 Task: Create Board Email Marketing Platforms and Tools to Workspace Accounting and Bookkeeping Services. Create Board Employee Recognition and Rewards Programs to Workspace Accounting and Bookkeeping Services. Create Board Brand Voice Development and Brand Tone of Voice Guidelines Creation to Workspace Accounting and Bookkeeping Services
Action: Mouse moved to (442, 74)
Screenshot: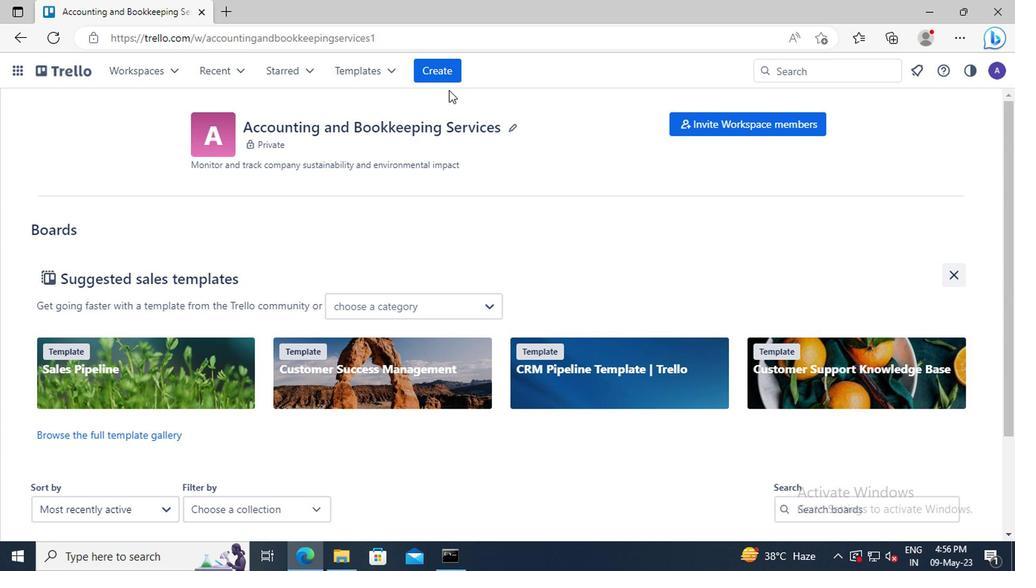
Action: Mouse pressed left at (442, 74)
Screenshot: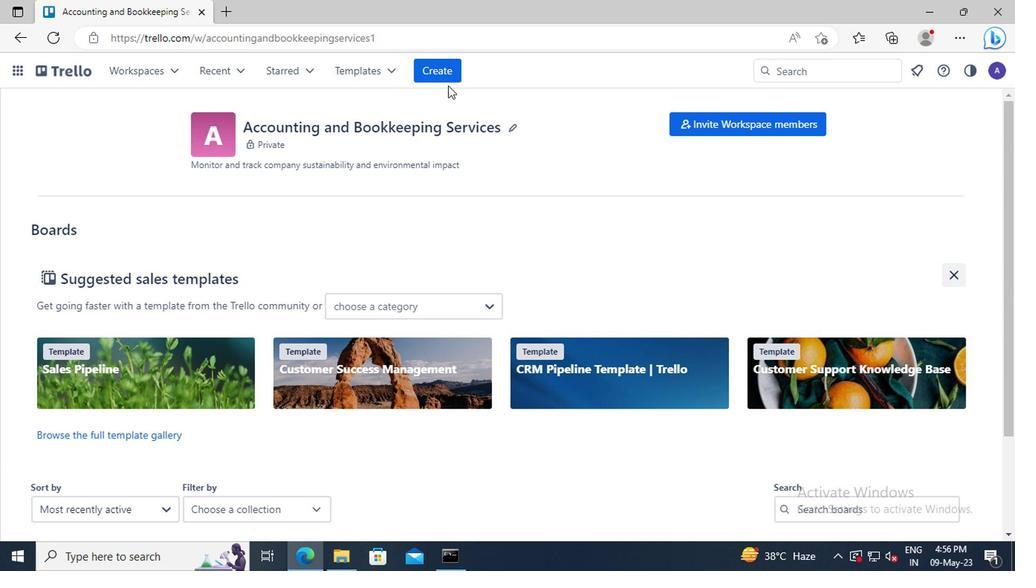 
Action: Mouse moved to (462, 125)
Screenshot: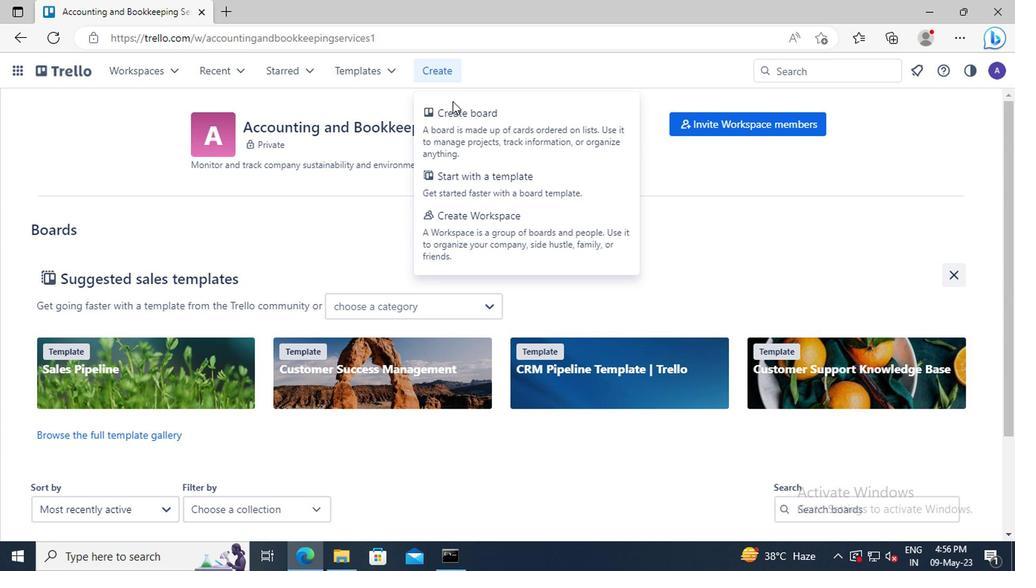 
Action: Mouse pressed left at (462, 125)
Screenshot: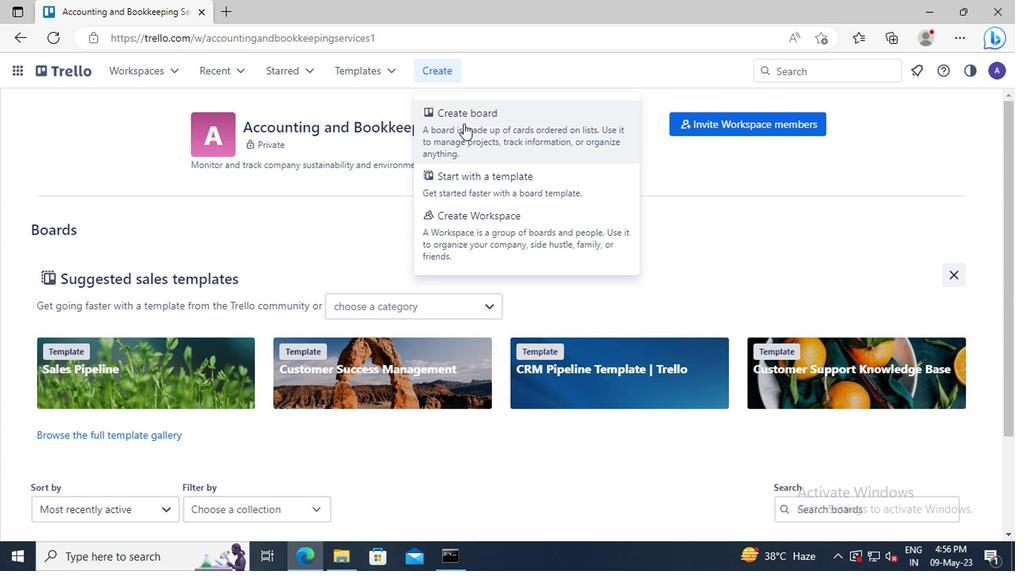 
Action: Mouse moved to (467, 345)
Screenshot: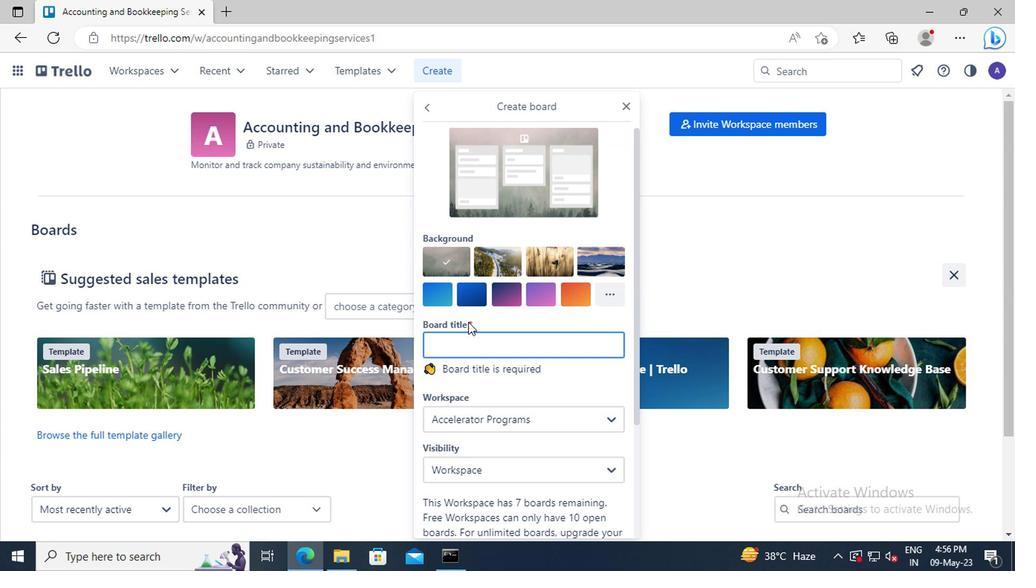 
Action: Mouse pressed left at (467, 345)
Screenshot: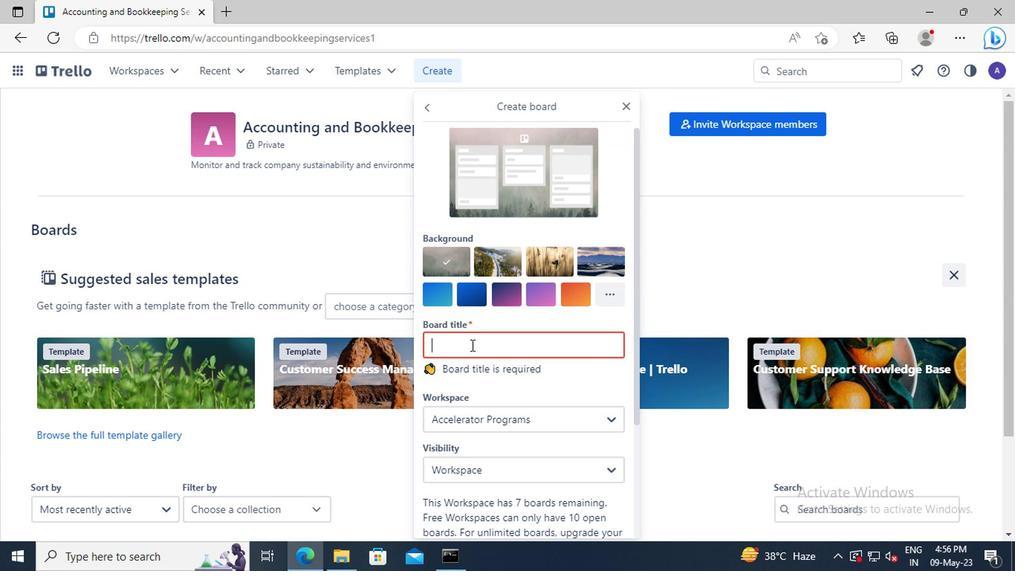 
Action: Key pressed <Key.shift>EMAIL<Key.space><Key.shift>MARKETING<Key.space><Key.shift>PLATFORMS<Key.space>AND<Key.space><Key.shift>TOOLS
Screenshot: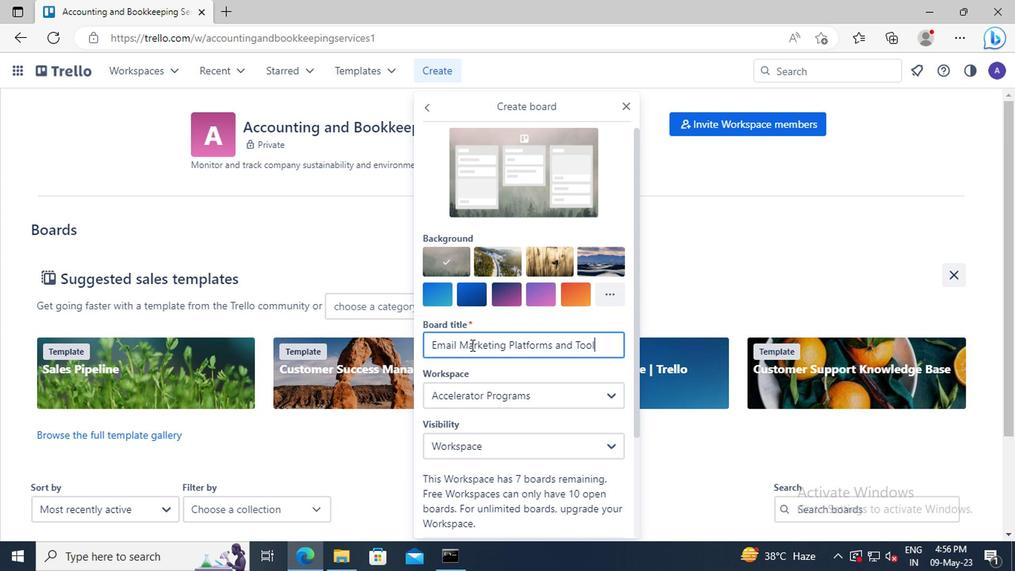 
Action: Mouse moved to (491, 395)
Screenshot: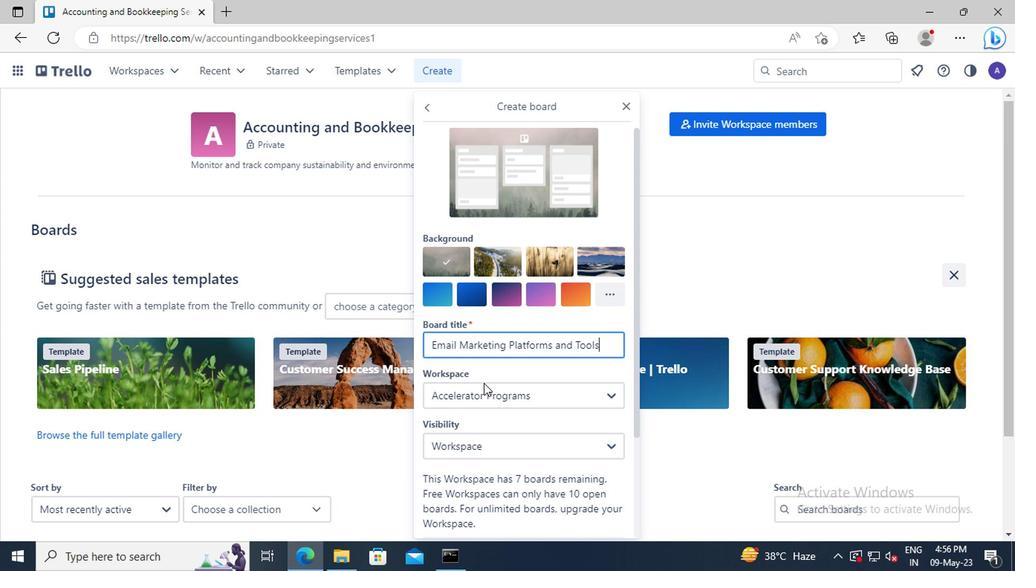 
Action: Mouse pressed left at (491, 395)
Screenshot: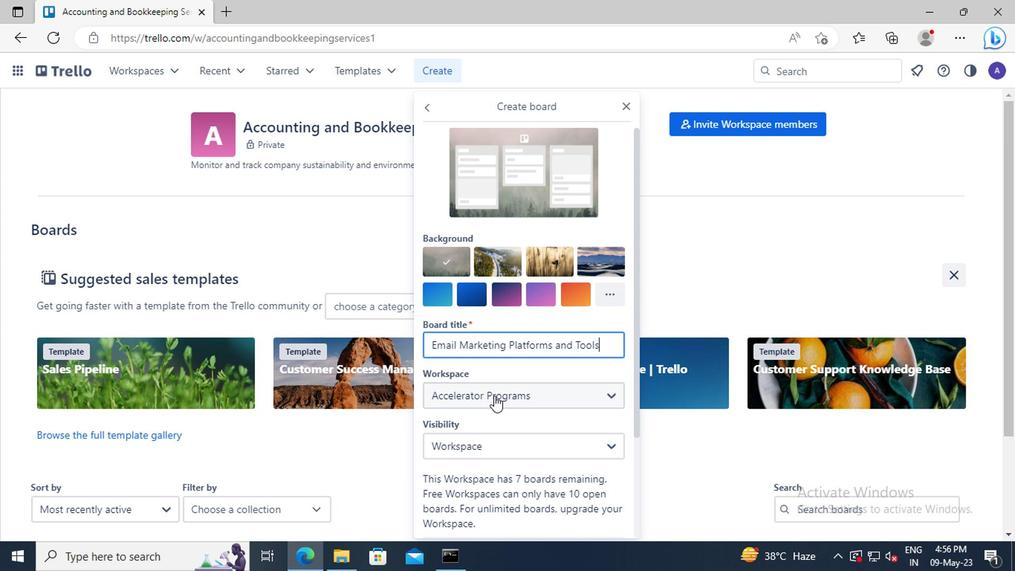 
Action: Mouse moved to (508, 457)
Screenshot: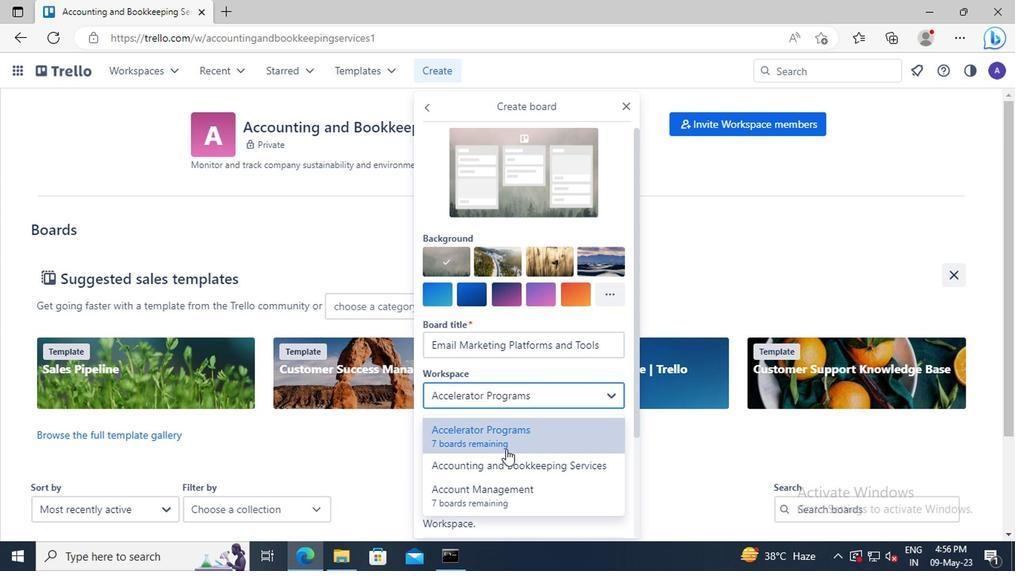 
Action: Mouse pressed left at (508, 457)
Screenshot: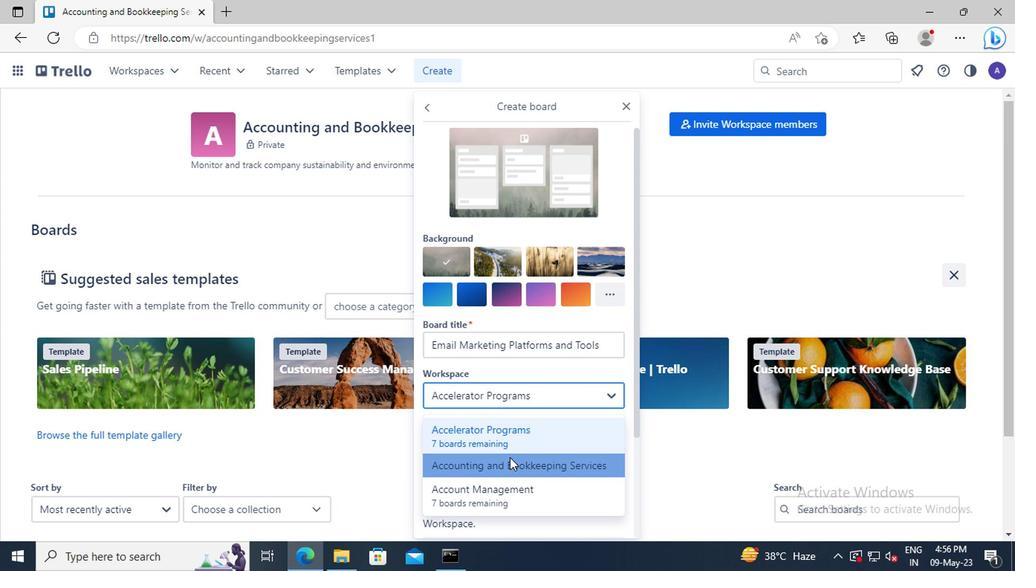 
Action: Mouse moved to (515, 480)
Screenshot: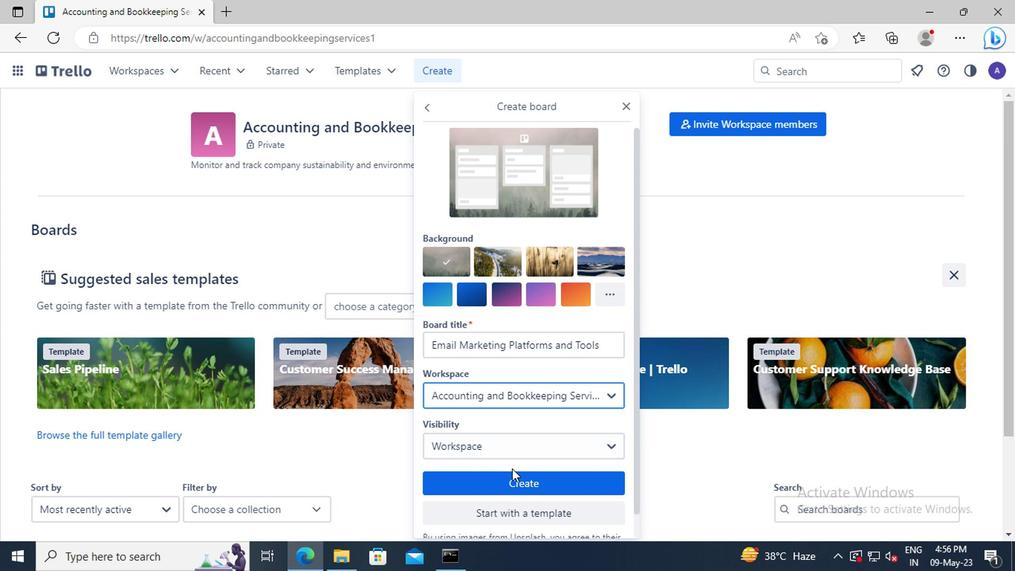 
Action: Mouse pressed left at (515, 480)
Screenshot: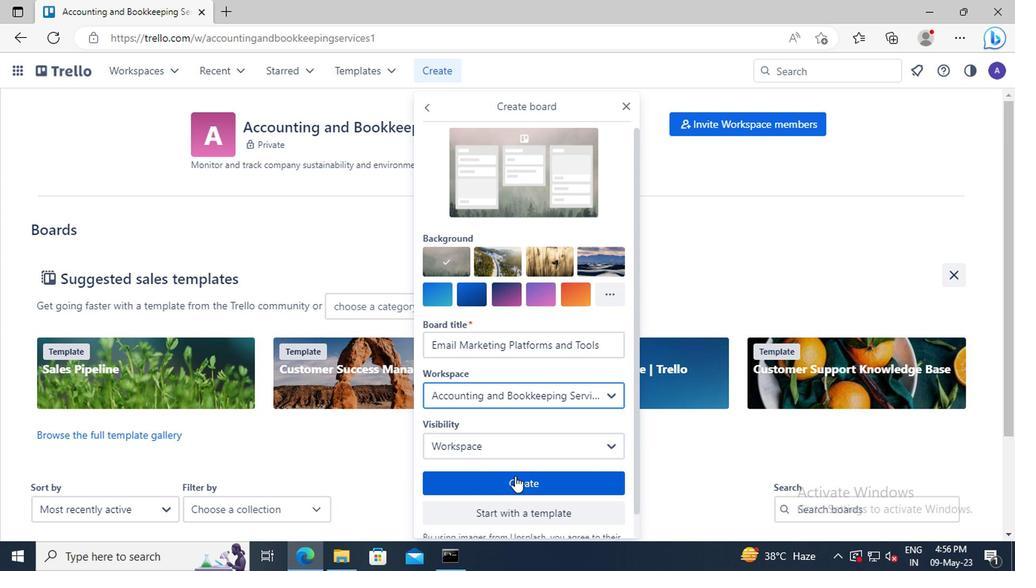 
Action: Mouse moved to (437, 66)
Screenshot: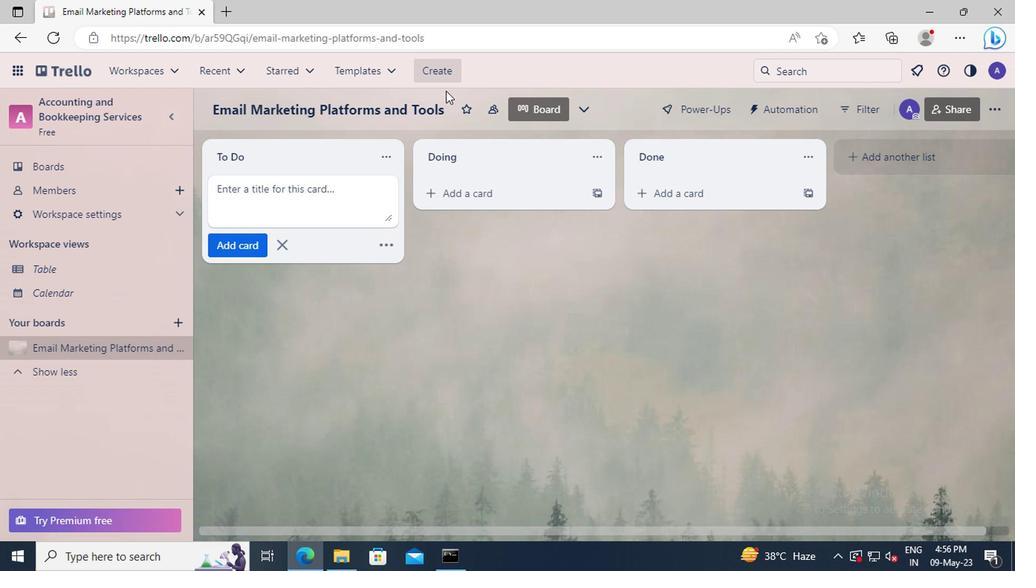 
Action: Mouse pressed left at (437, 66)
Screenshot: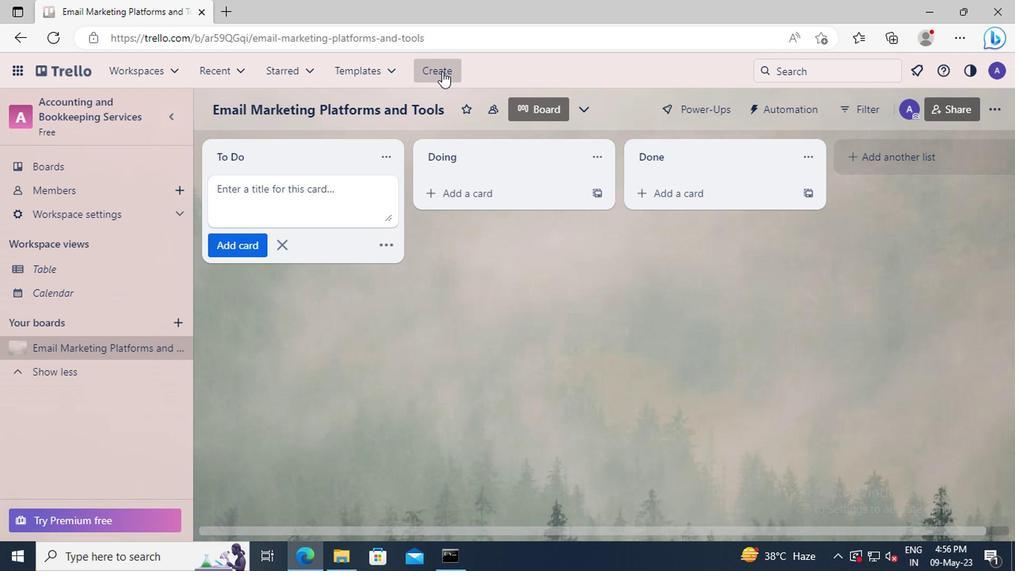 
Action: Mouse moved to (468, 124)
Screenshot: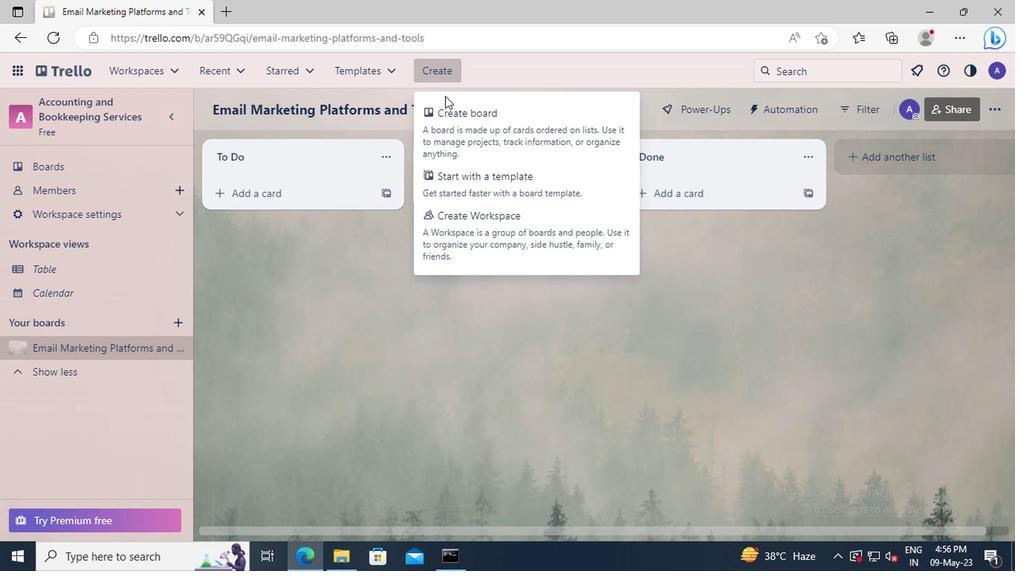 
Action: Mouse pressed left at (468, 124)
Screenshot: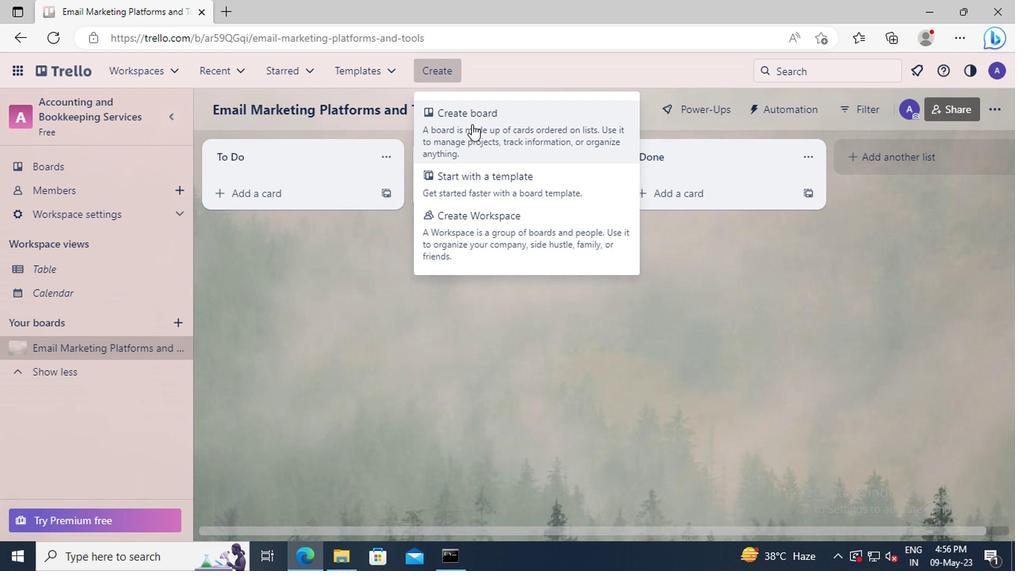
Action: Mouse moved to (470, 342)
Screenshot: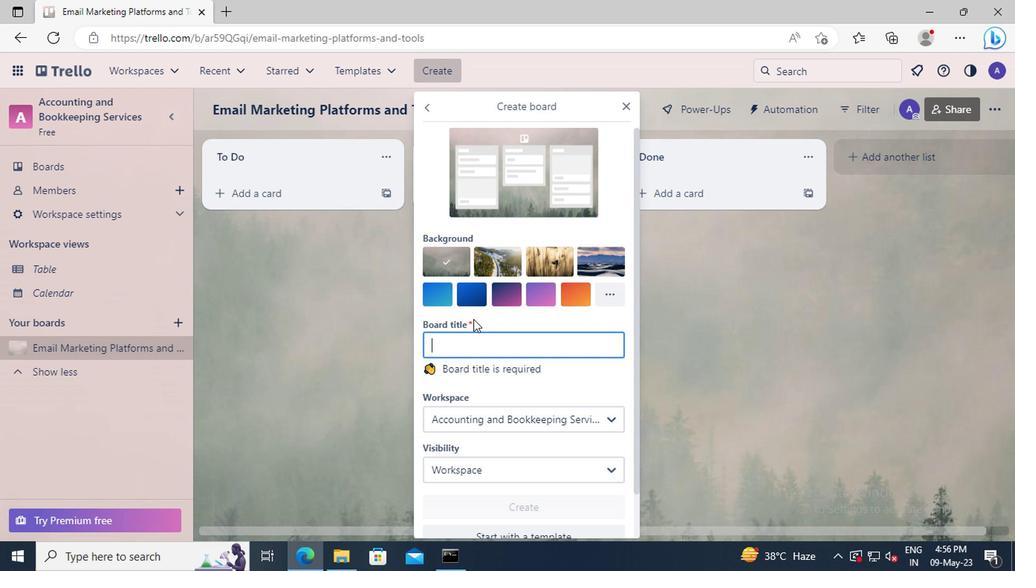 
Action: Mouse pressed left at (470, 342)
Screenshot: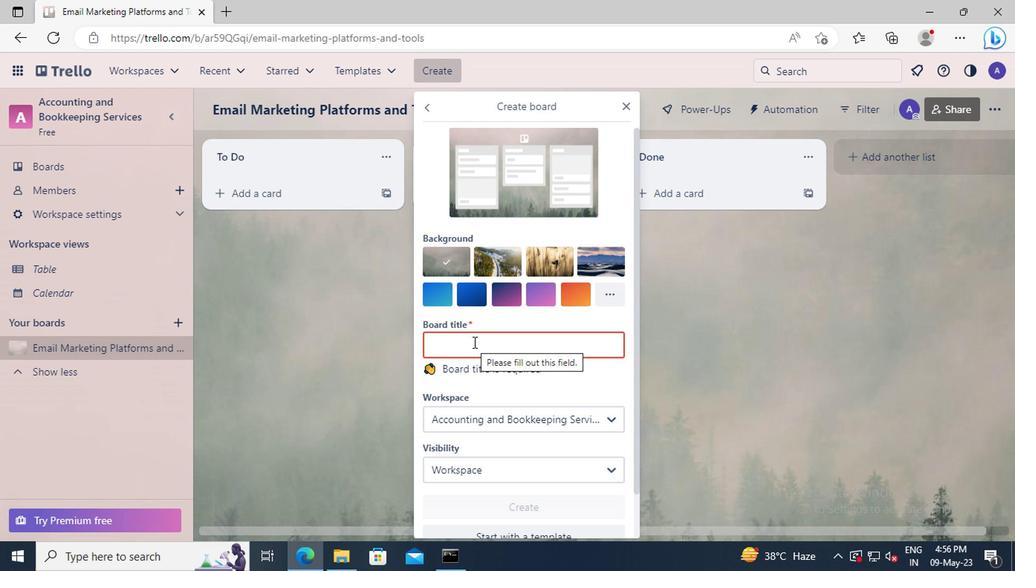 
Action: Key pressed <Key.shift>EMPLOYEE<Key.space><Key.shift>RECOGNITION<Key.space>AND<Key.space><Key.shift>REWARDS<Key.space><Key.shift>PROGRAMS
Screenshot: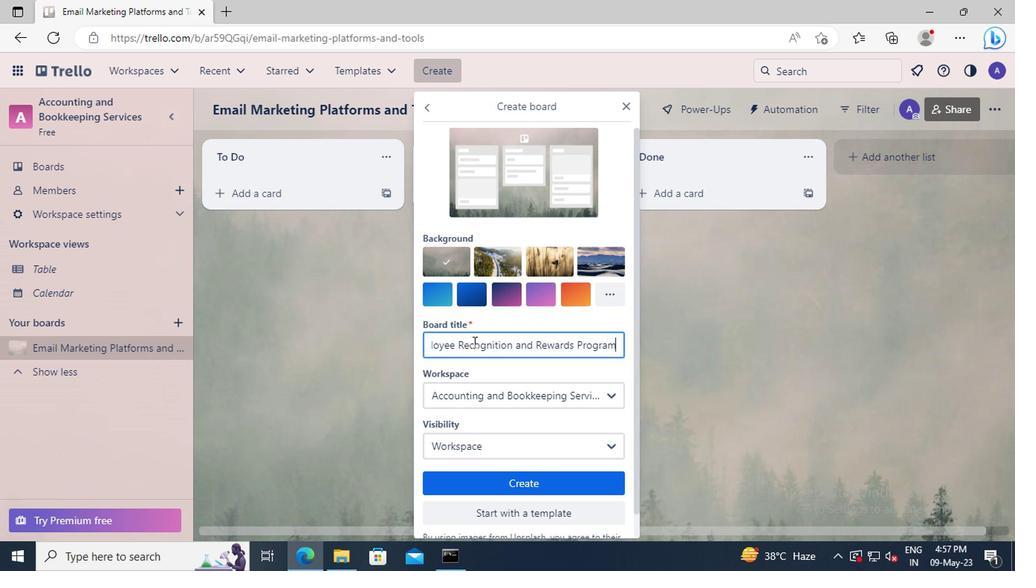 
Action: Mouse moved to (502, 473)
Screenshot: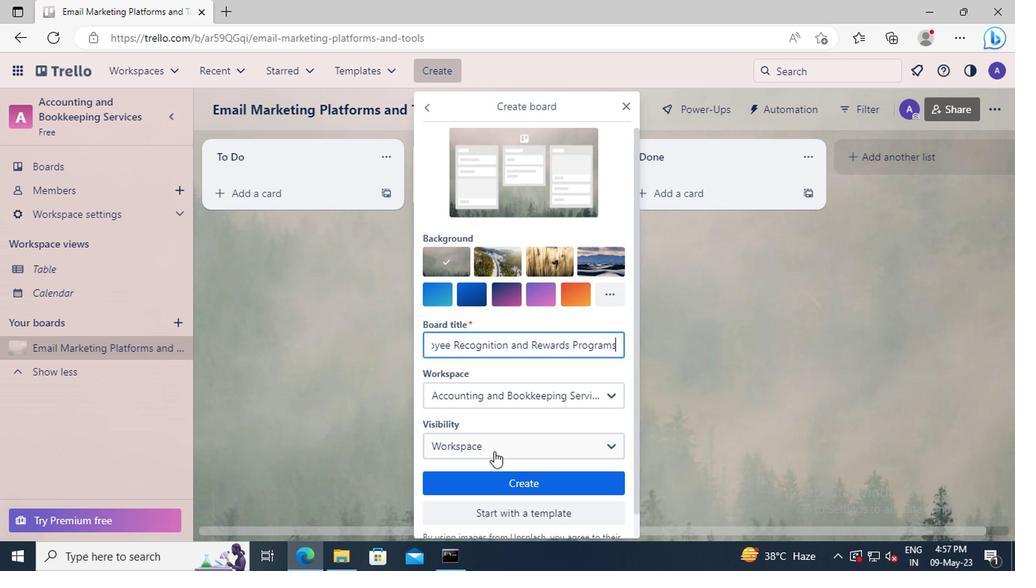 
Action: Mouse pressed left at (502, 473)
Screenshot: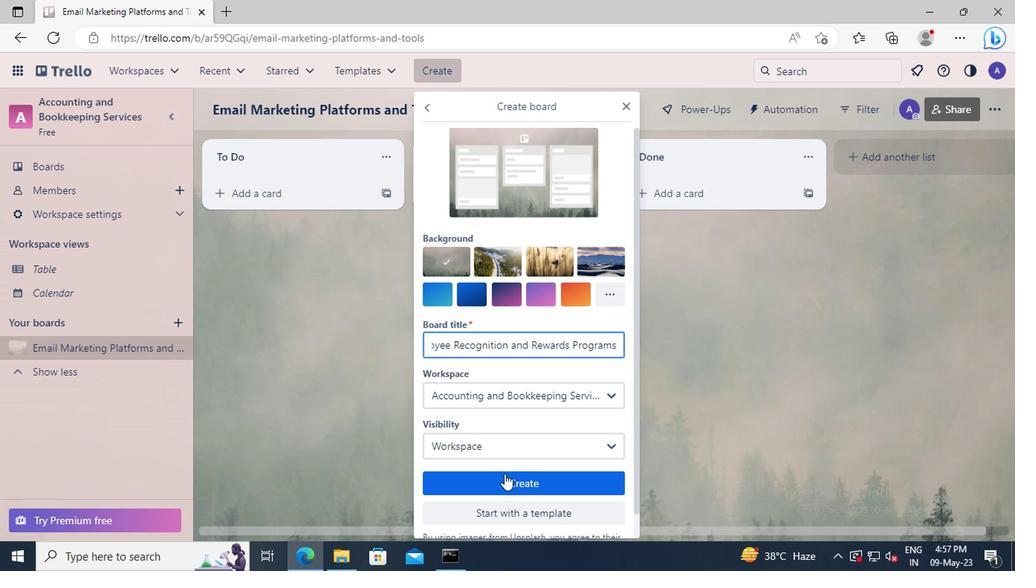 
Action: Mouse moved to (426, 67)
Screenshot: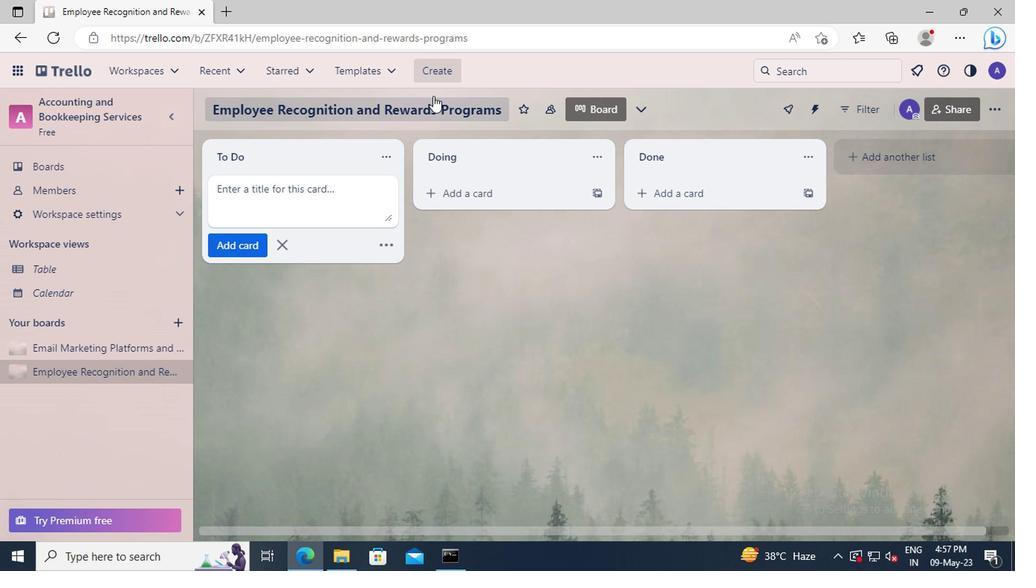 
Action: Mouse pressed left at (426, 67)
Screenshot: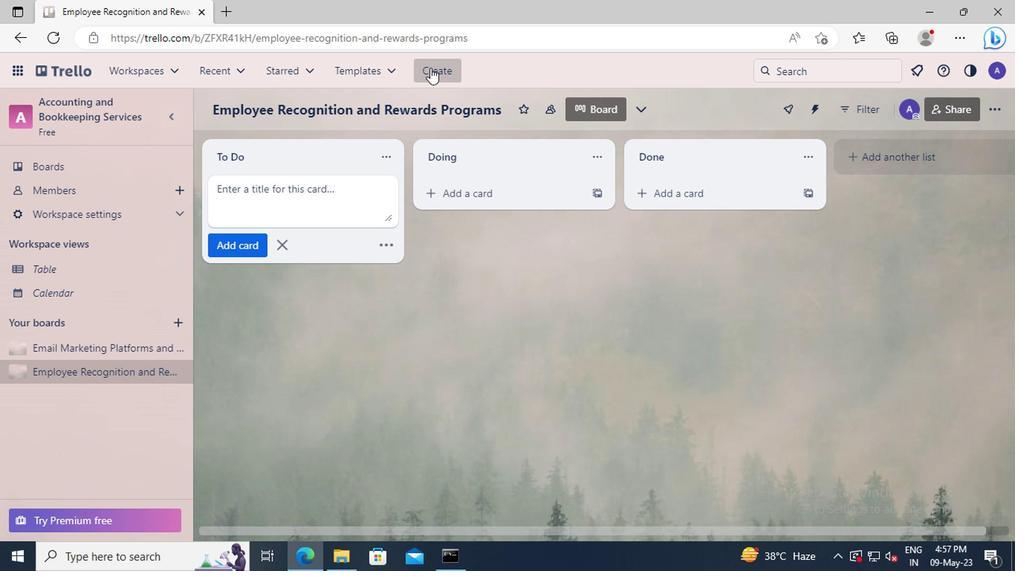 
Action: Mouse moved to (499, 123)
Screenshot: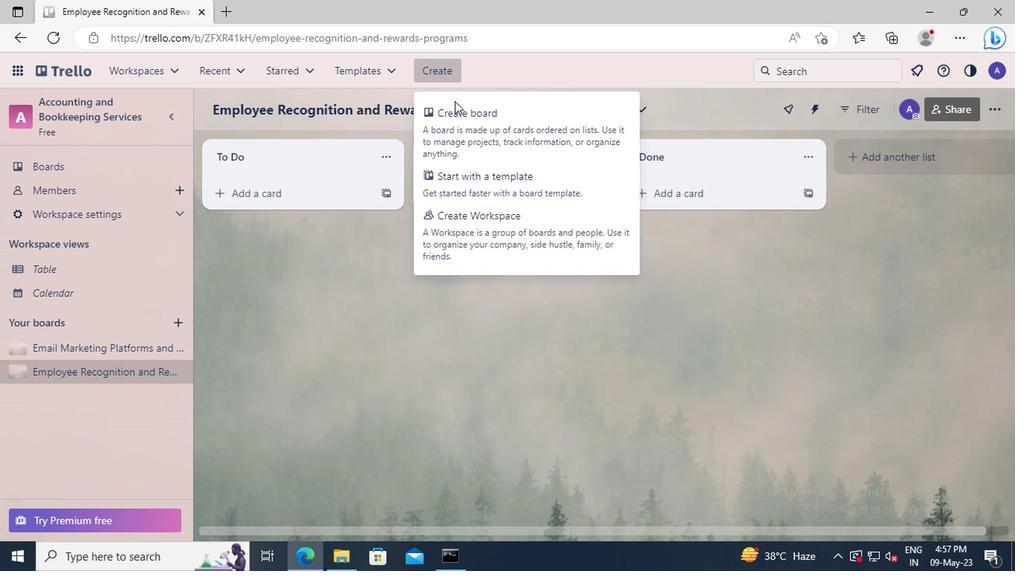 
Action: Mouse pressed left at (499, 123)
Screenshot: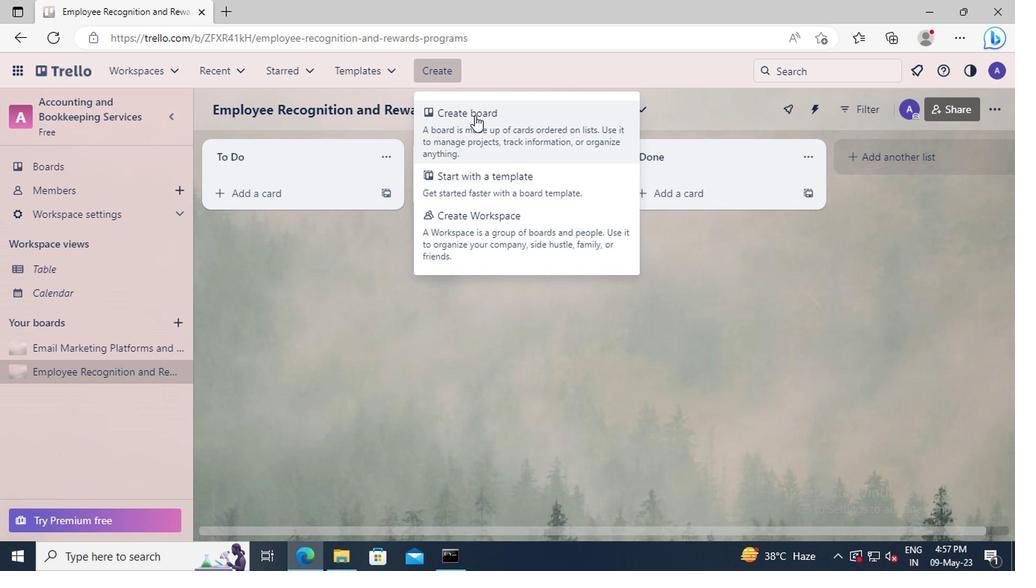 
Action: Mouse moved to (499, 347)
Screenshot: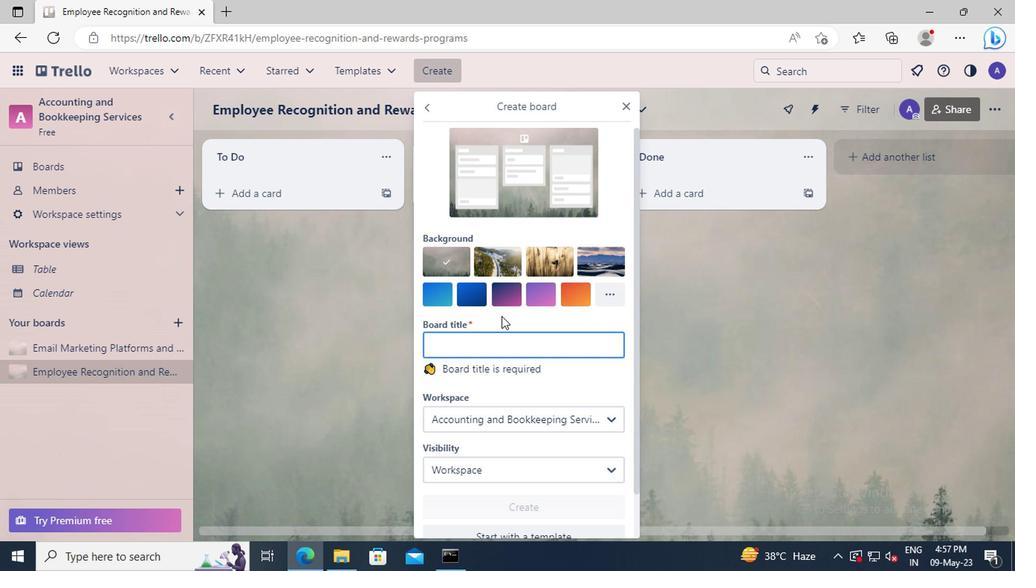 
Action: Mouse pressed left at (499, 347)
Screenshot: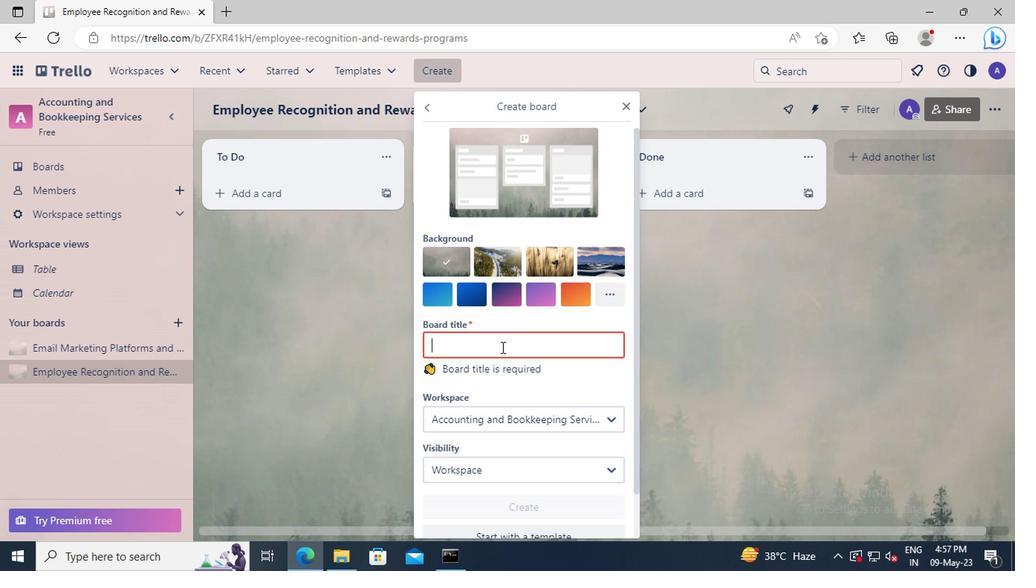 
Action: Key pressed <Key.shift>BRAND<Key.space><Key.shift>VOICE<Key.space><Key.shift>DEVELOPMENT<Key.space>AND<Key.space><Key.shift>BRAND<Key.space><Key.shift>TONE<Key.space>OF<Key.space><Key.shift>VOICE<Key.space><Key.shift>GUIDELINES<Key.space><Key.shift>CREATION
Screenshot: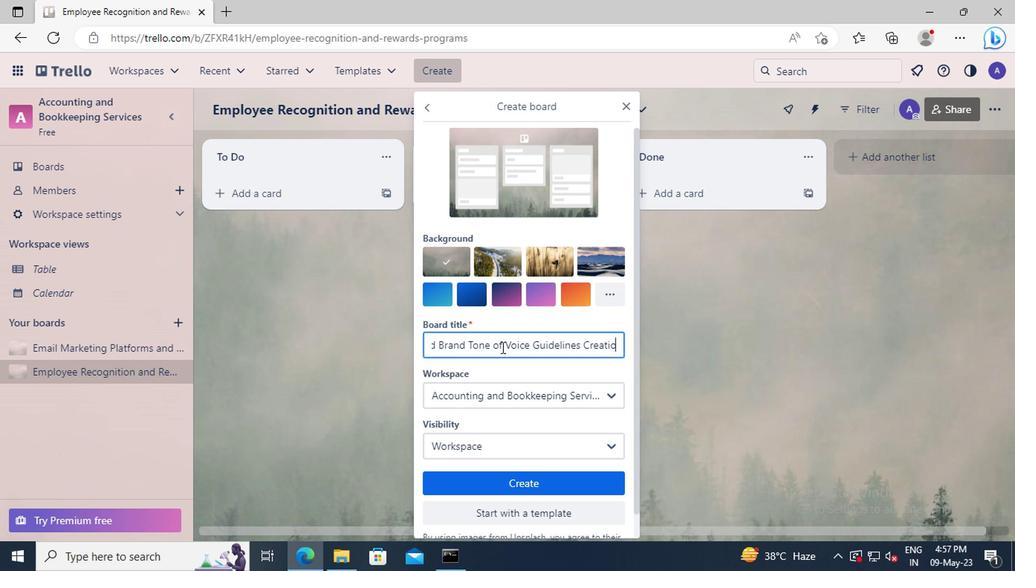 
Action: Mouse moved to (501, 476)
Screenshot: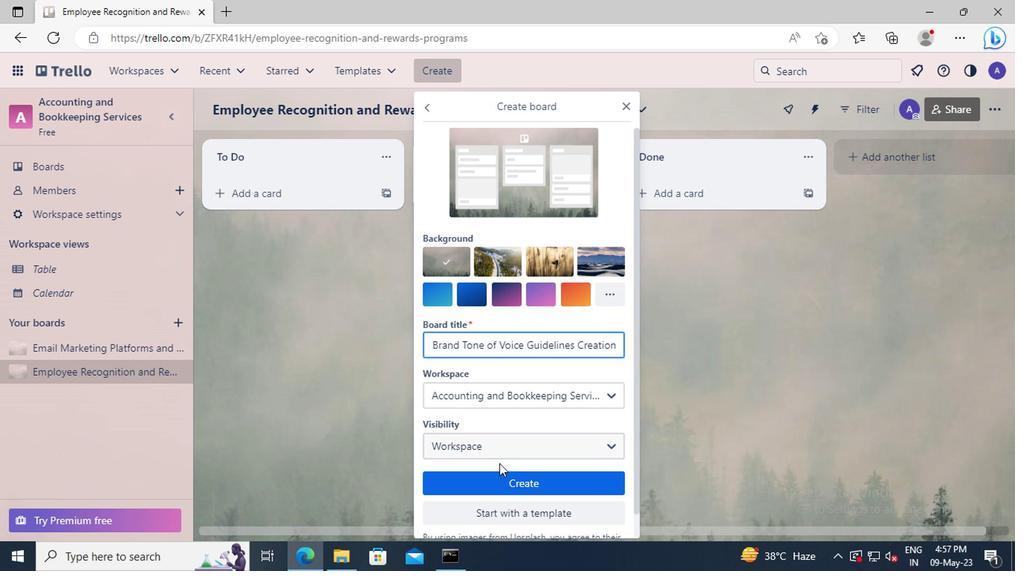 
Action: Mouse pressed left at (501, 476)
Screenshot: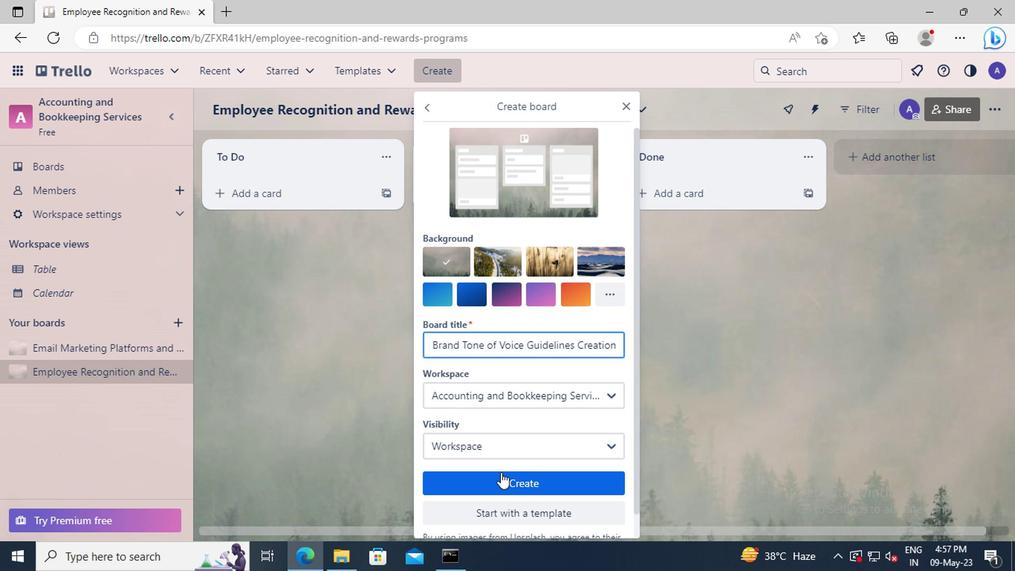 
